 Task: Create a task in Outlook for planning a field trip, including subject, dates, status, priority, and detailed description.
Action: Mouse moved to (6, 148)
Screenshot: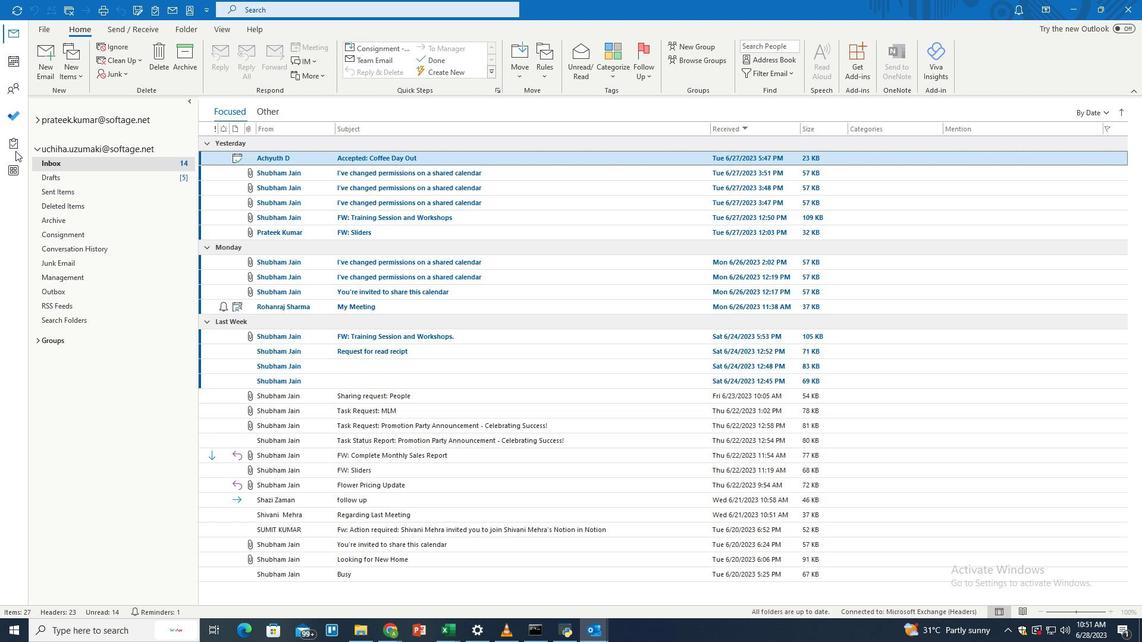 
Action: Mouse pressed left at (6, 148)
Screenshot: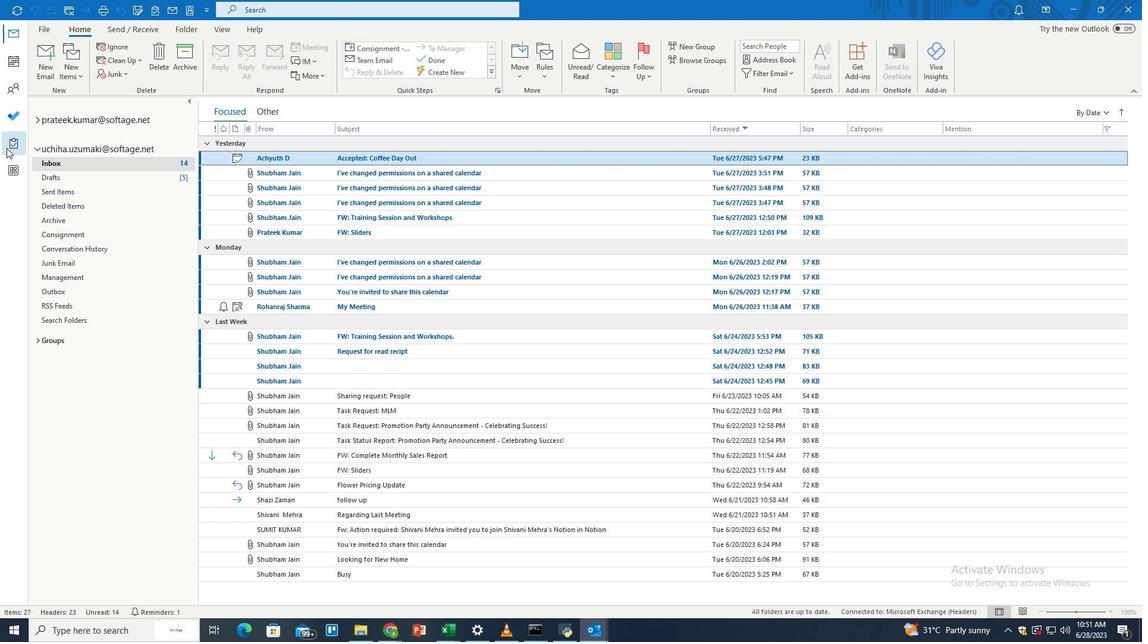 
Action: Mouse moved to (45, 61)
Screenshot: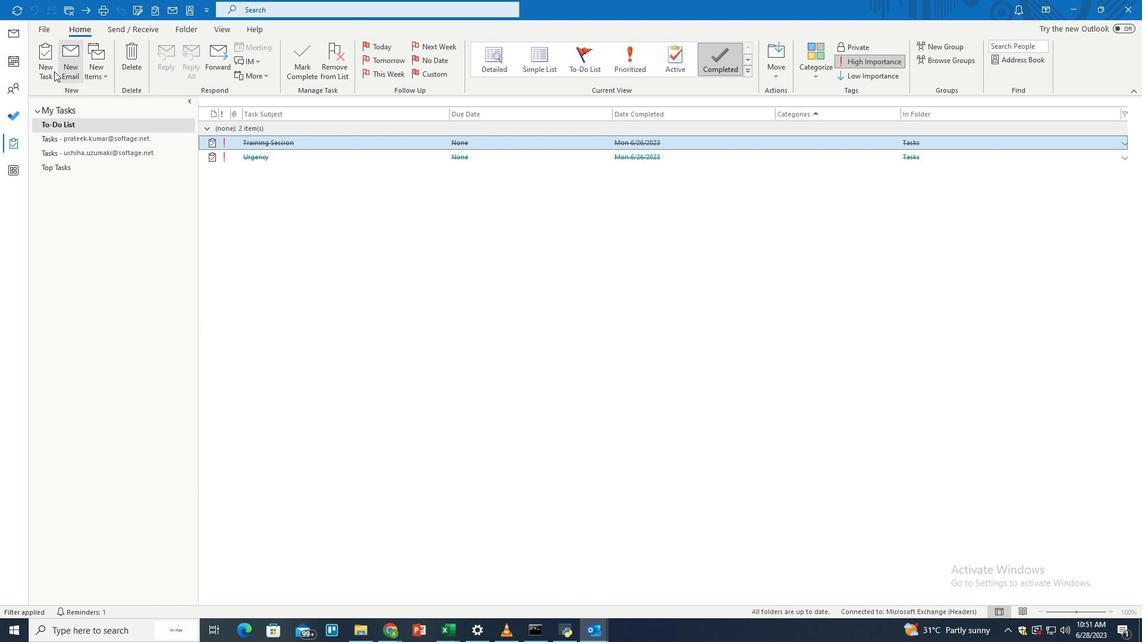 
Action: Mouse pressed left at (45, 61)
Screenshot: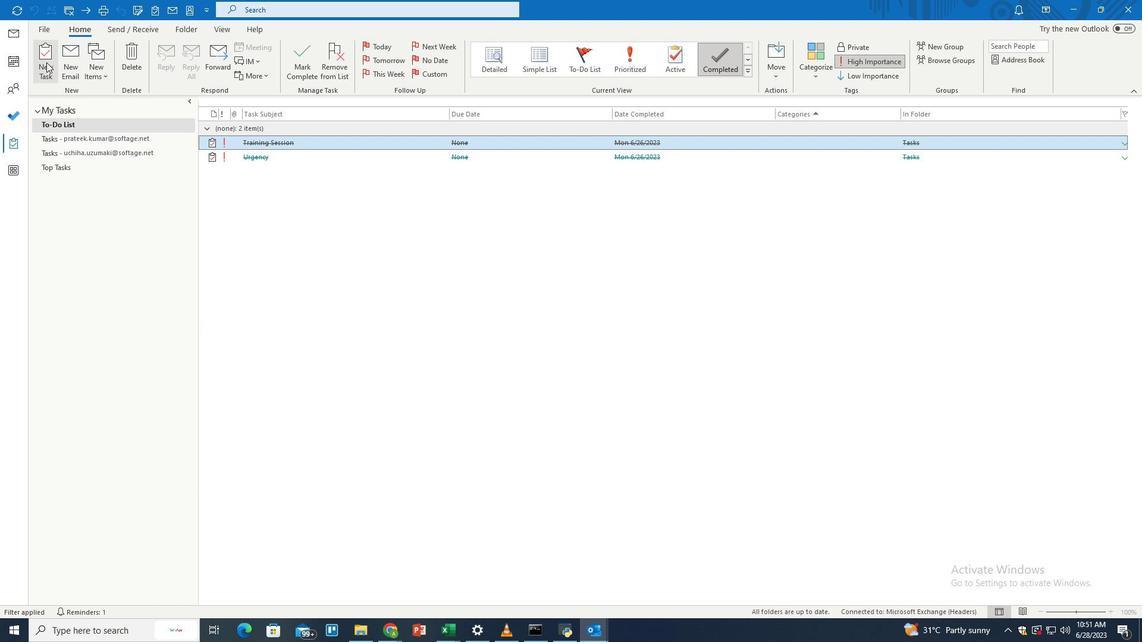 
Action: Mouse moved to (184, 122)
Screenshot: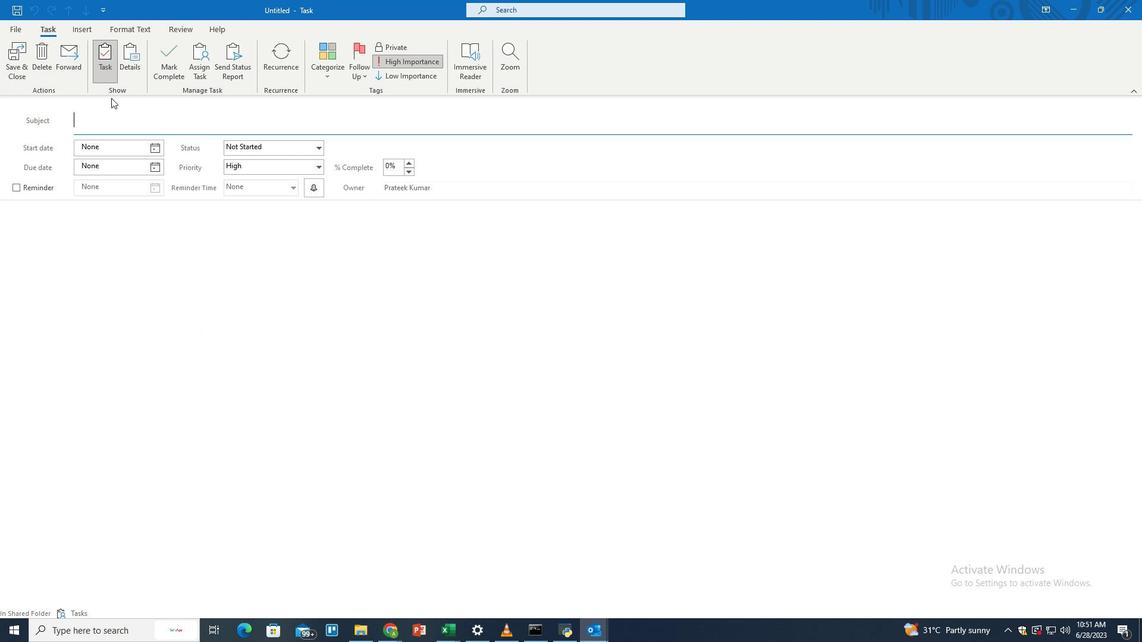 
Action: Mouse pressed left at (184, 122)
Screenshot: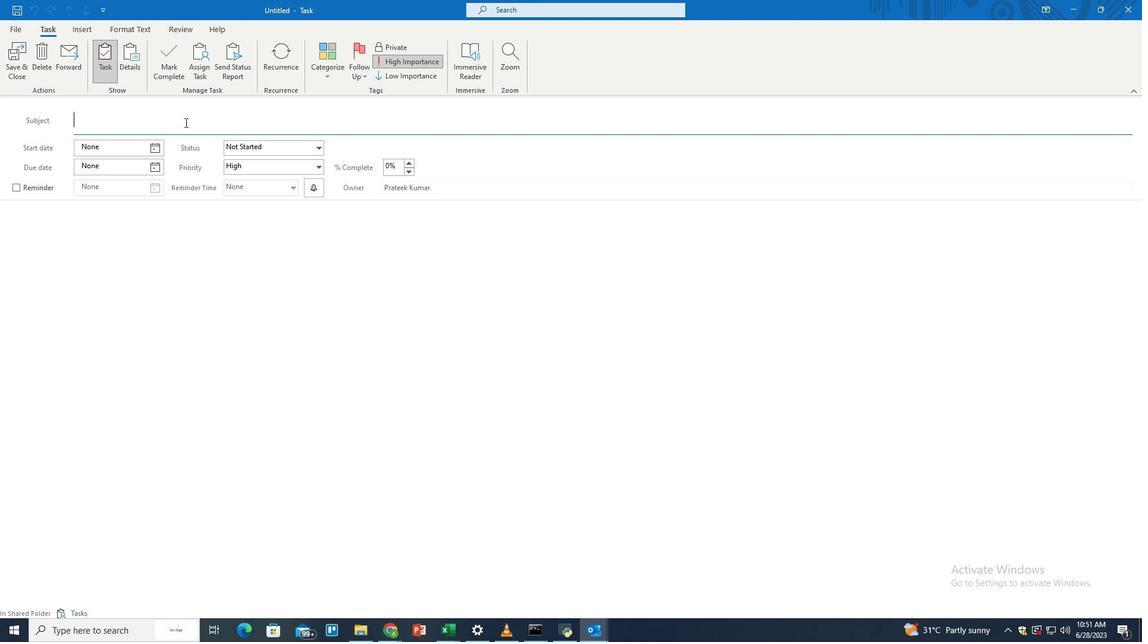 
Action: Key pressed <Key.shift>Field<Key.space><Key.shift>Trip<Key.space><Key.shift>Planning<Key.space><Key.shift>-<Key.space><Key.shift>Discovering
Screenshot: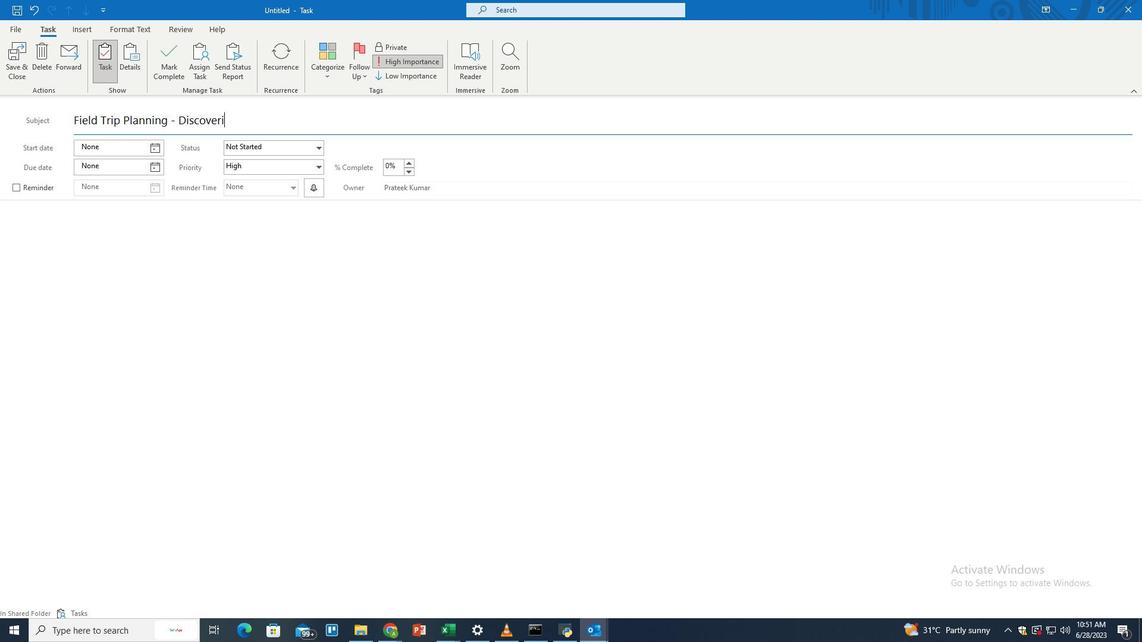 
Action: Mouse moved to (202, 214)
Screenshot: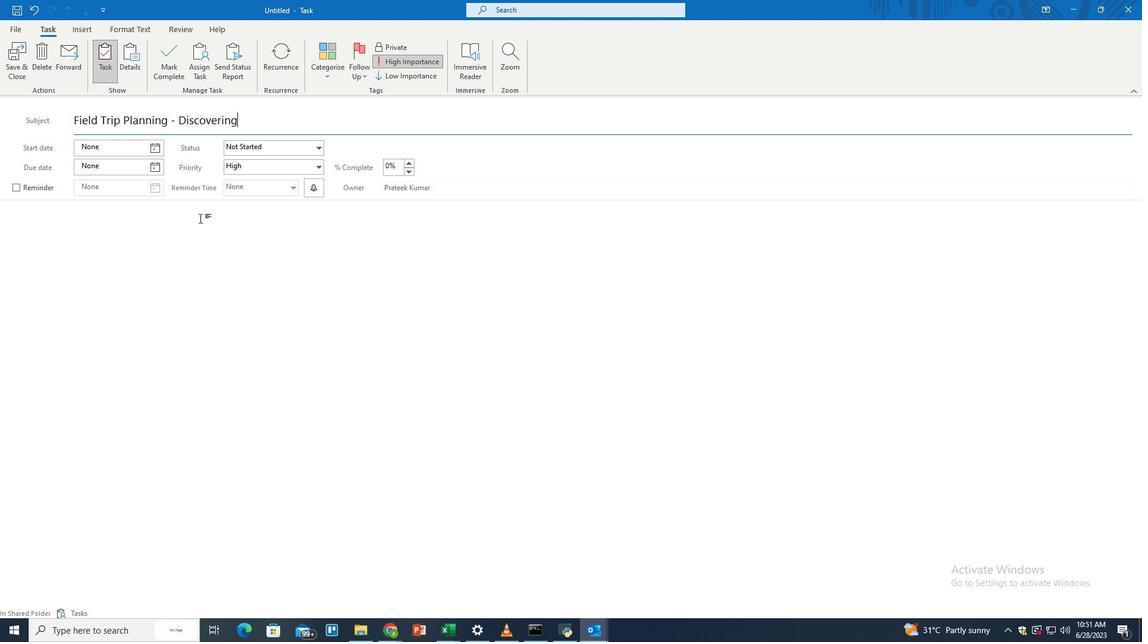 
Action: Key pressed <Key.space><Key.shift>Nature's<Key.space><Key.shift>Marvels
Screenshot: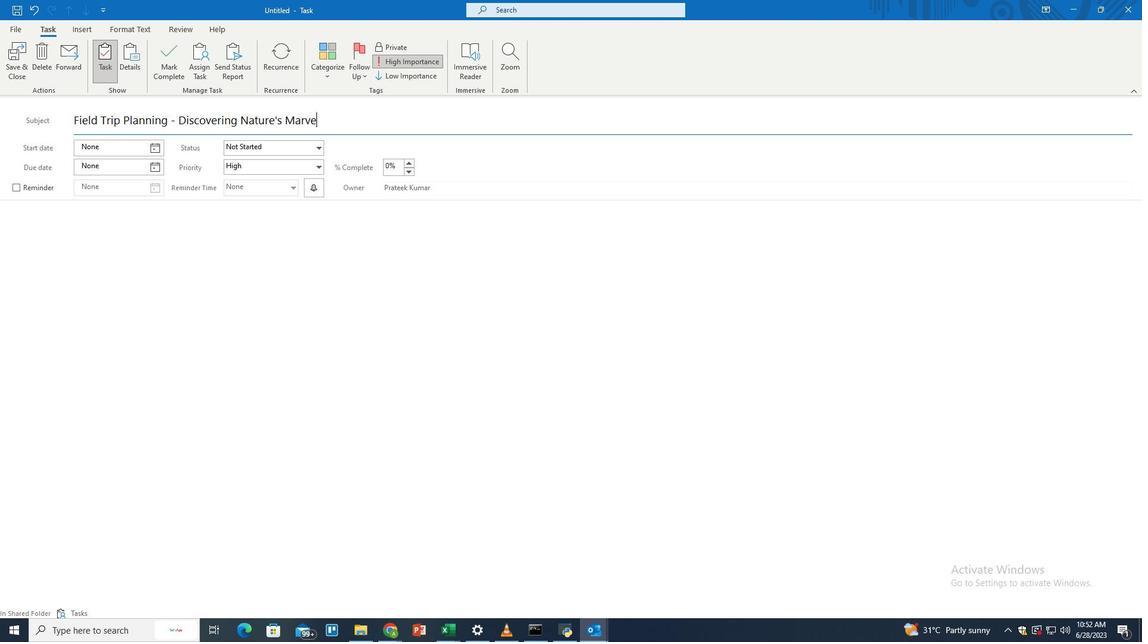
Action: Mouse moved to (242, 251)
Screenshot: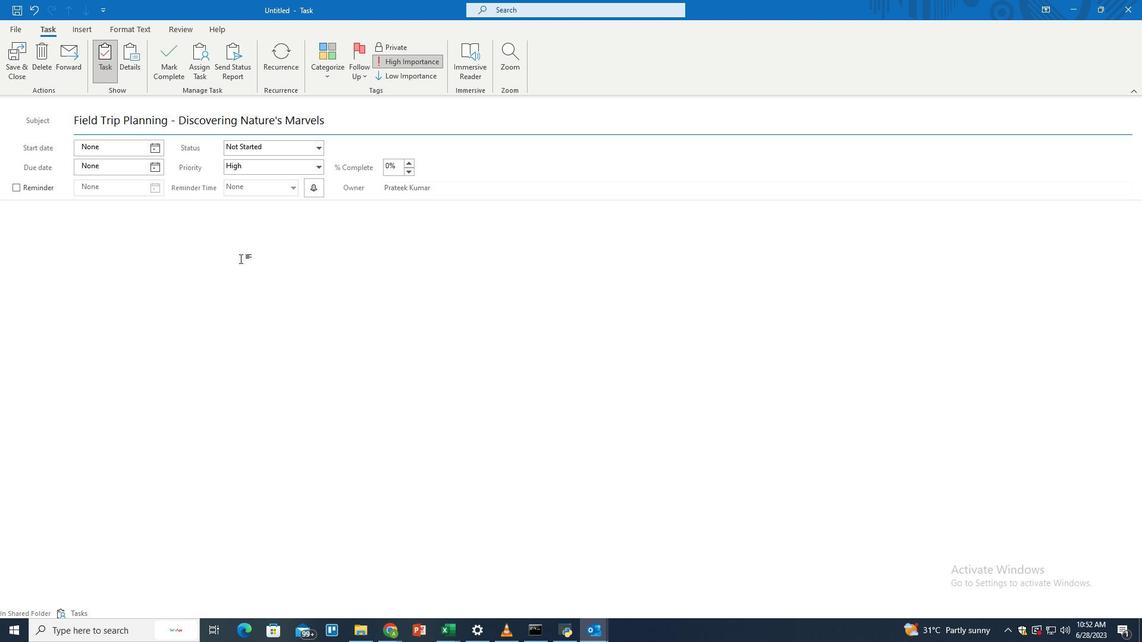 
Action: Mouse pressed left at (242, 251)
Screenshot: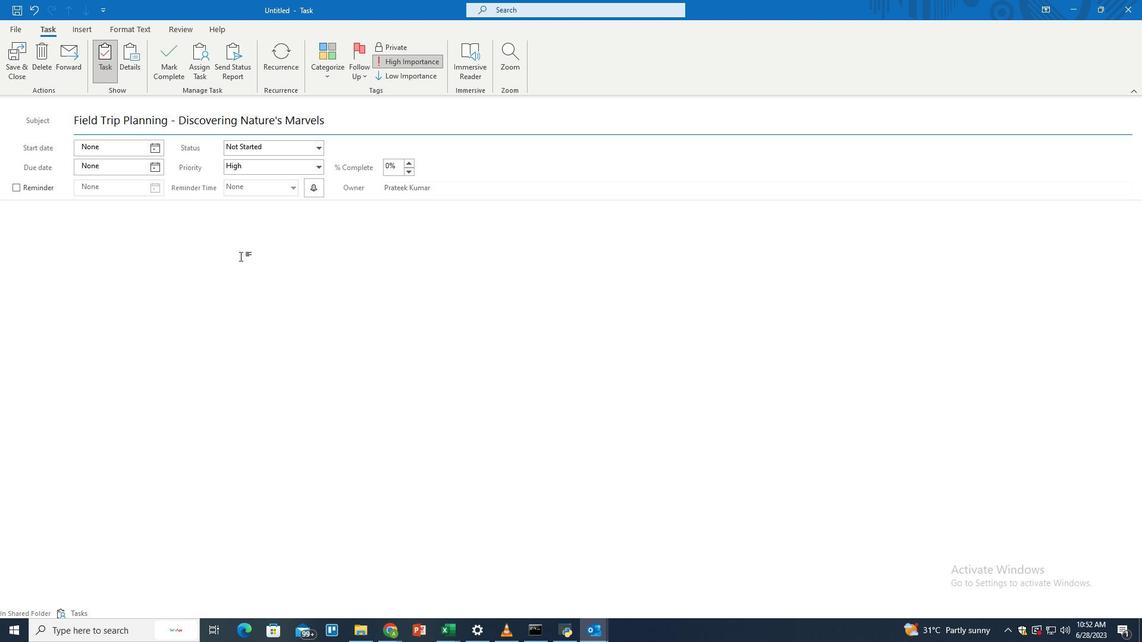 
Action: Key pressed <Key.shift>Plan<Key.space>a<Key.space>field<Key.space>trip<Key.space>to<Key.space>a<Key.space>local<Key.space>nature<Key.space>reserve<Key.space>for<Key.space>sh<Key.backspace>chool<Key.space>kids.<Key.space><Key.shift>Coorina<Key.backspace><Key.backspace><Key.backspace>dinate<Key.space>transportation,<Key.space>obtain<Key.space>ve<Key.backspace><Key.backspace>necessary<Key.space>permissions,<Key.space>and<Key.space>engage<Key.space>a<Key.space>knowledgeable<Key.space>gr<Key.backspace>uide.<Key.space><Key.shift>Provide<Key.space>an<Key.space>opportunity<Key.space>for<Key.space>students<Key.space>to<Key.space>observe<Key.space>and<Key.space>learn<Key.space>about<Key.space>the<Key.space>environmetn<Key.backspace><Key.backspace>nt,<Key.space>for<Key.backspace>stering<Key.space>guide.<Key.space><Key.shift>Provide<Key.space>an<Key.space>opportunity<Key.space>for<Key.space>students<Key.space>to<Key.space>observe<Key.space>and<Key.space>learn<Key.space>about<Key.space>the<Key.space>environment,<Key.space>fostering<Key.space>s<Key.backspace>appreciation<Key.space>for<Key.space>nature
Screenshot: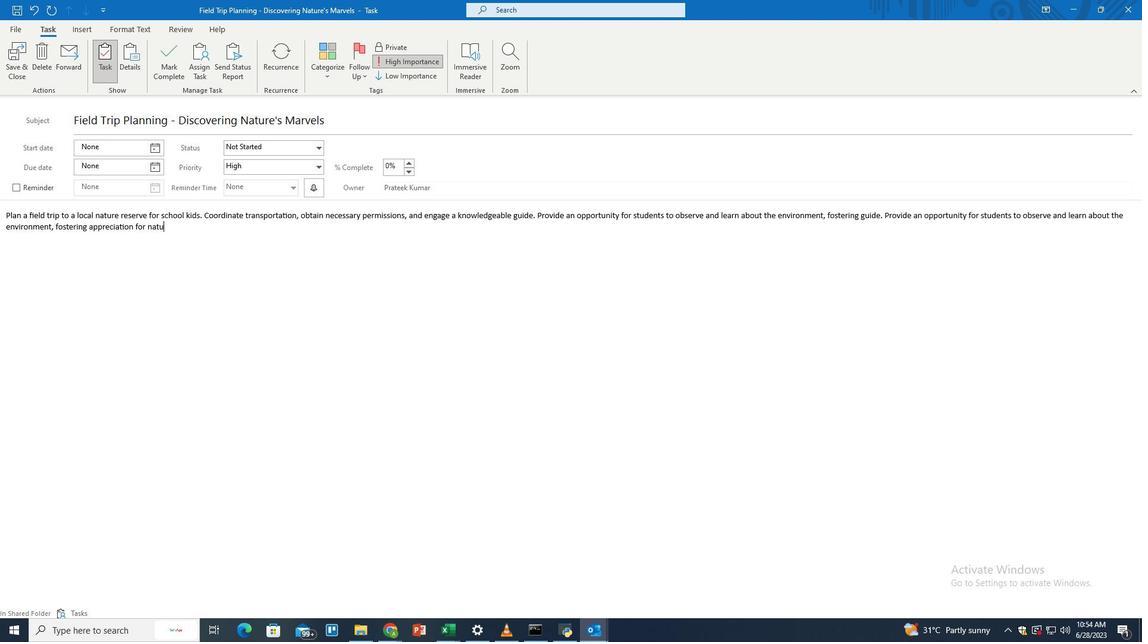 
Action: Mouse moved to (390, 249)
Screenshot: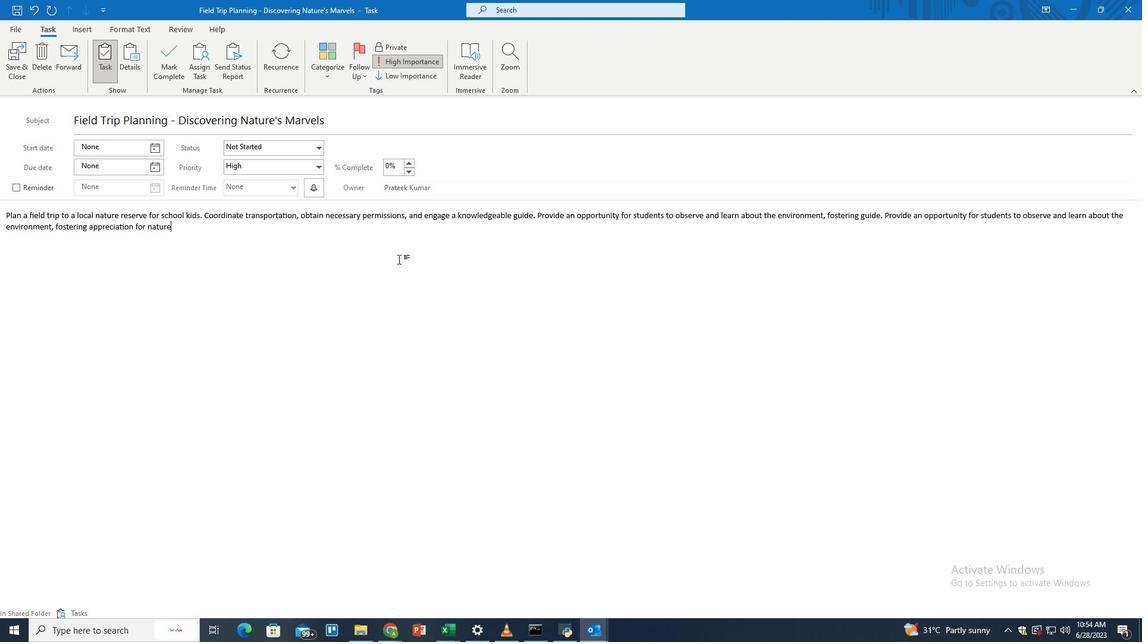 
Action: Mouse pressed left at (390, 249)
Screenshot: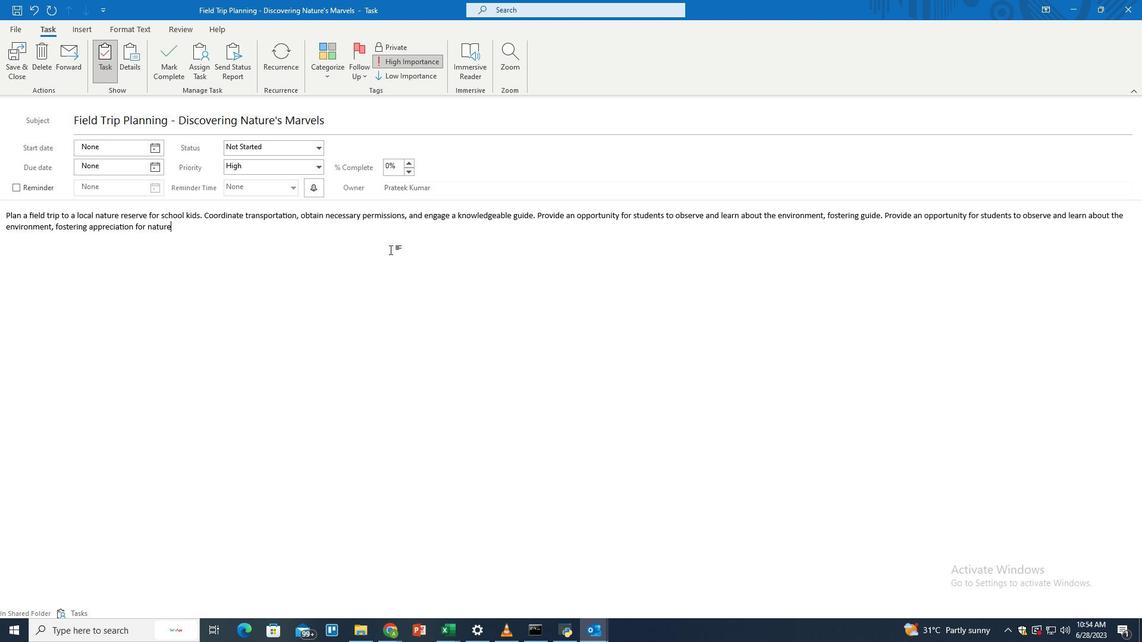 
Action: Mouse moved to (155, 147)
Screenshot: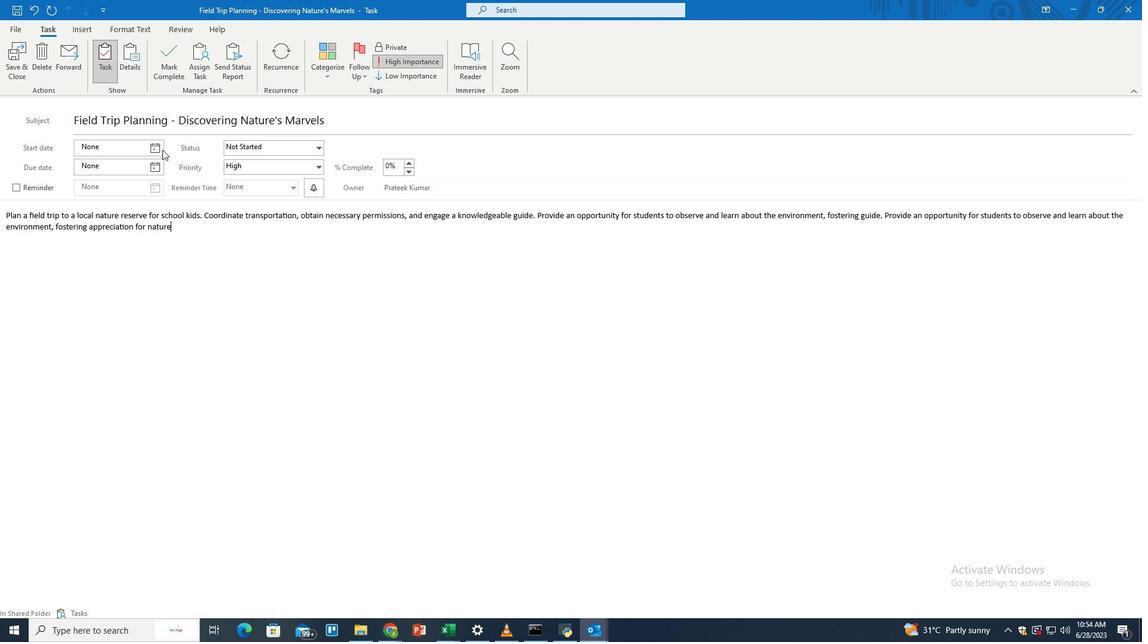 
Action: Mouse pressed left at (155, 147)
Screenshot: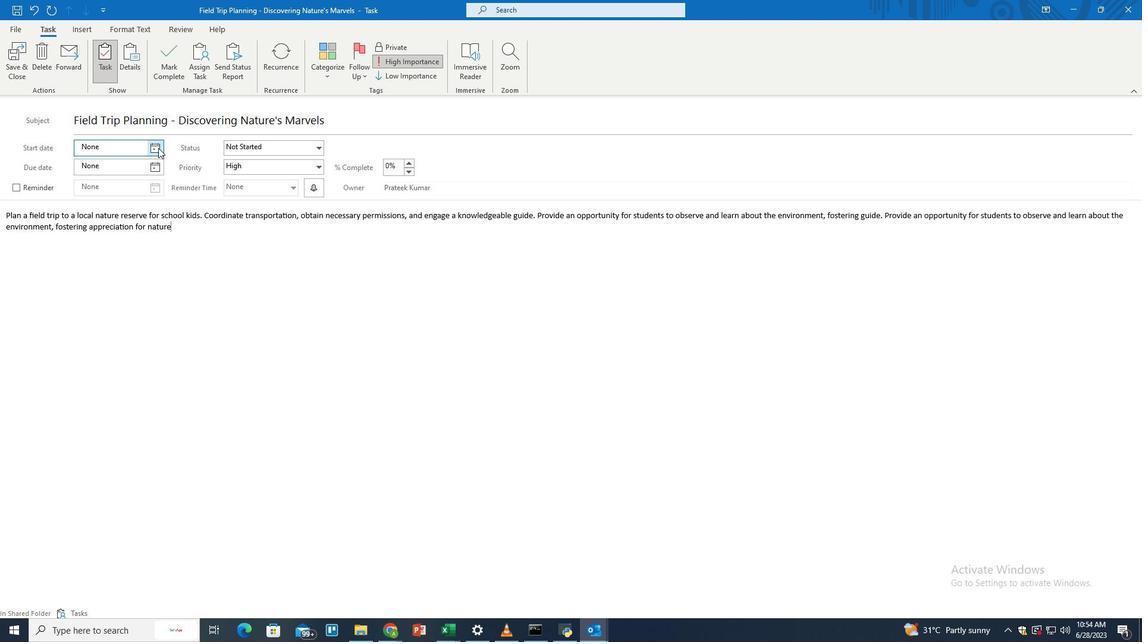 
Action: Mouse moved to (79, 280)
Screenshot: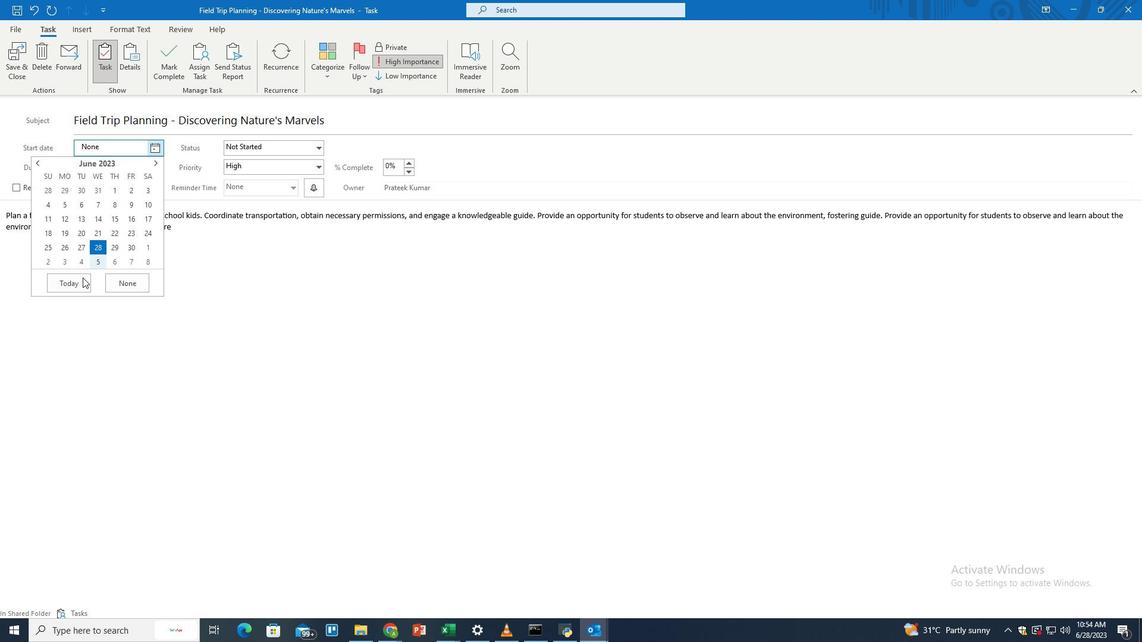 
Action: Mouse pressed left at (79, 280)
Screenshot: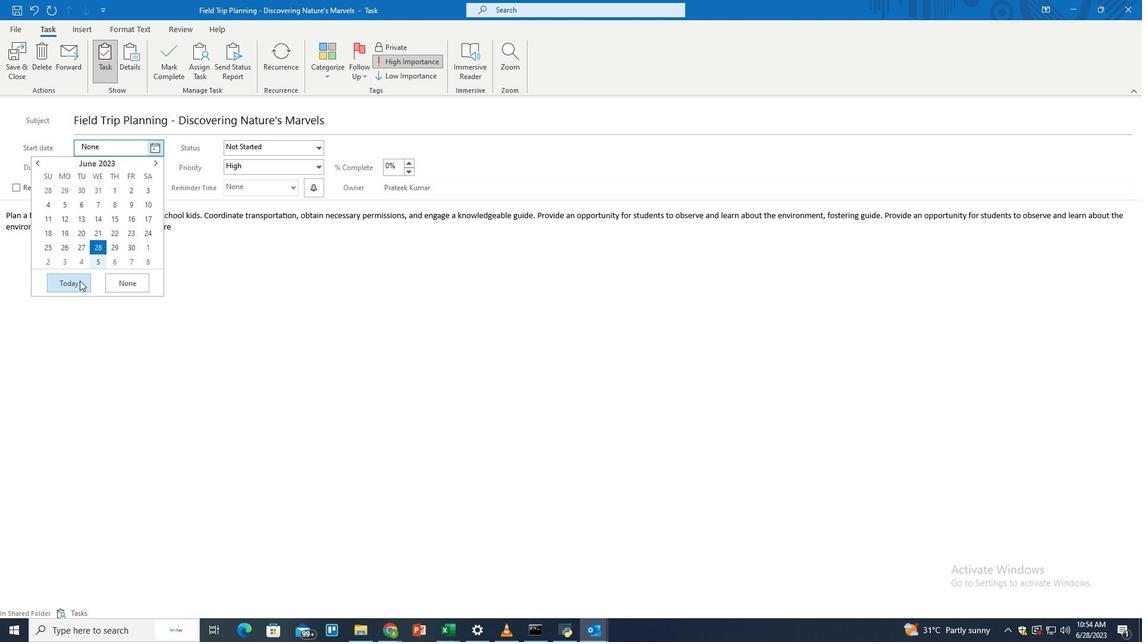 
Action: Mouse moved to (154, 177)
Screenshot: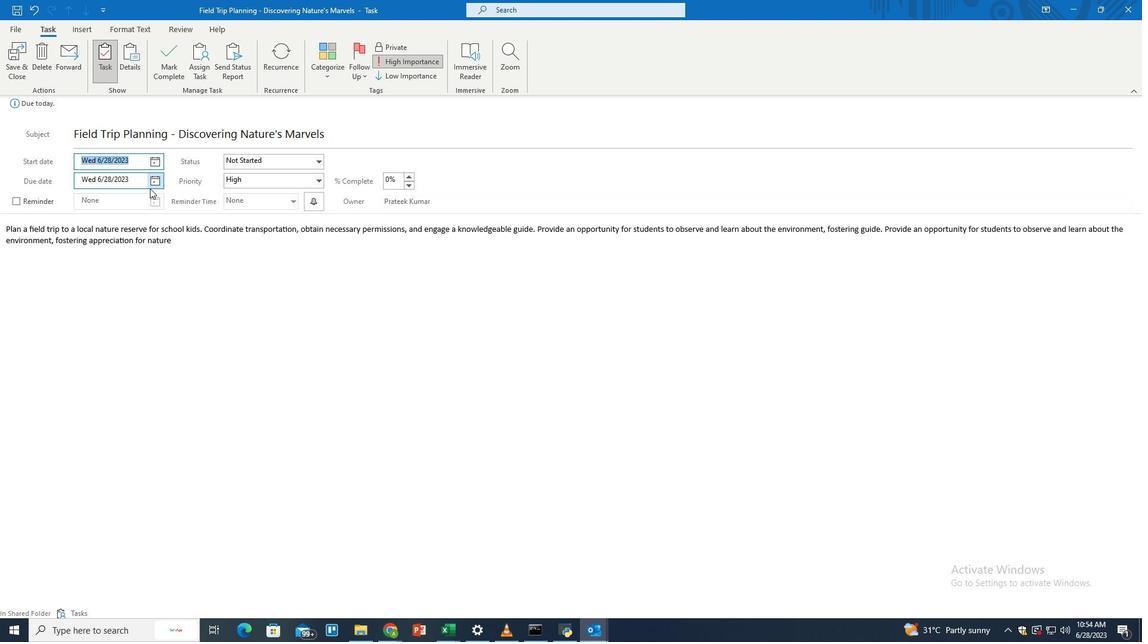 
Action: Mouse pressed left at (154, 177)
Screenshot: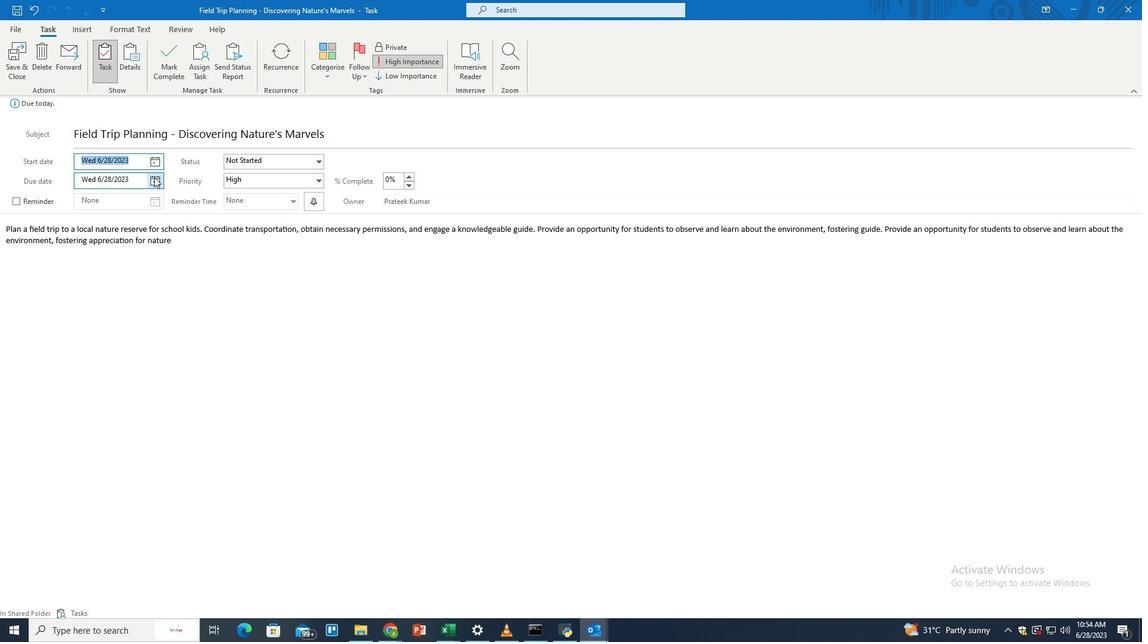
Action: Mouse moved to (154, 197)
Screenshot: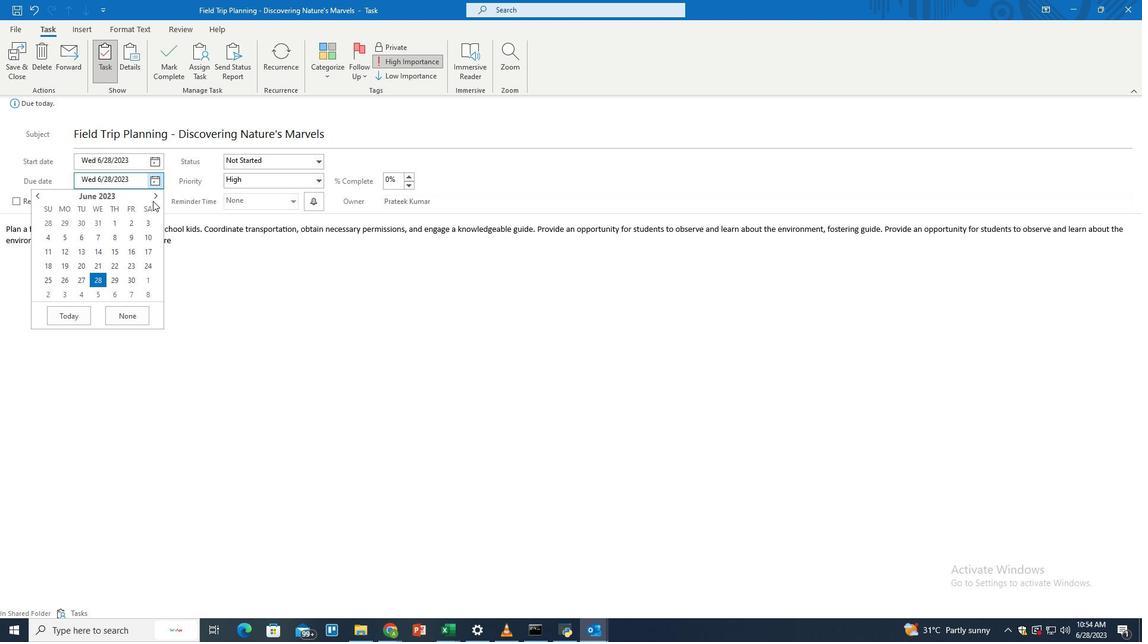 
Action: Mouse pressed left at (154, 197)
Screenshot: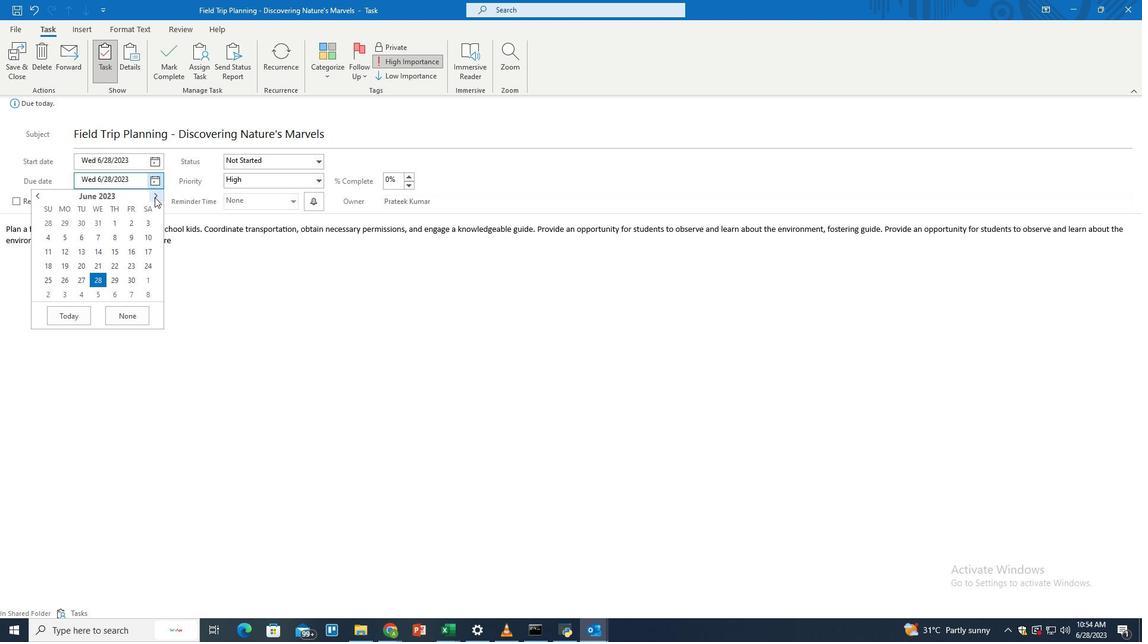 
Action: Mouse moved to (135, 278)
Screenshot: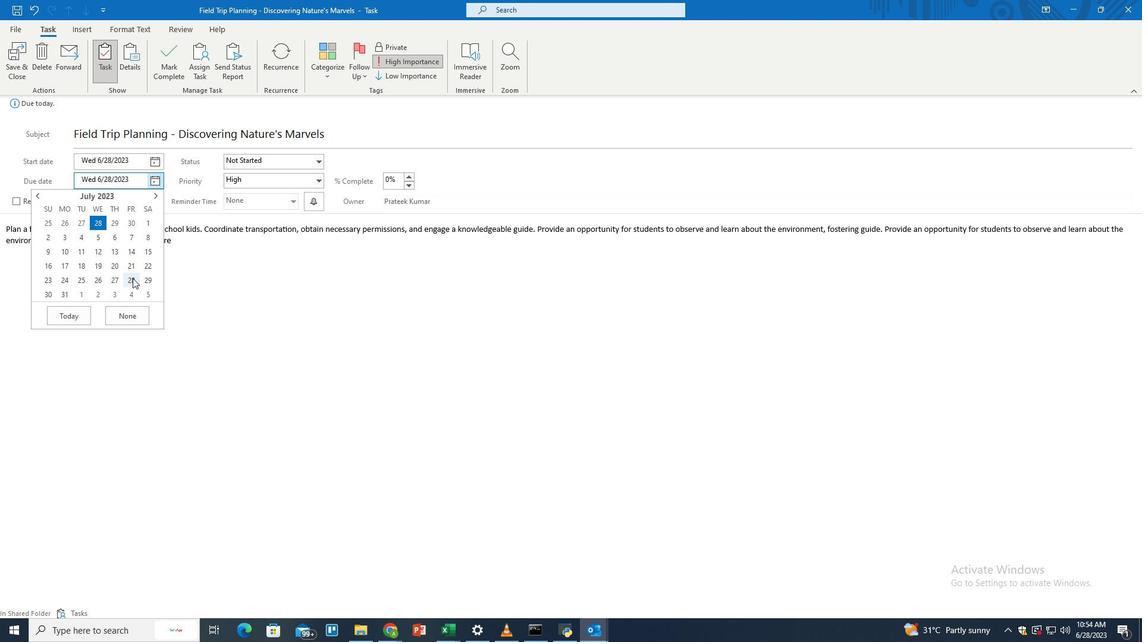 
Action: Mouse pressed left at (135, 278)
Screenshot: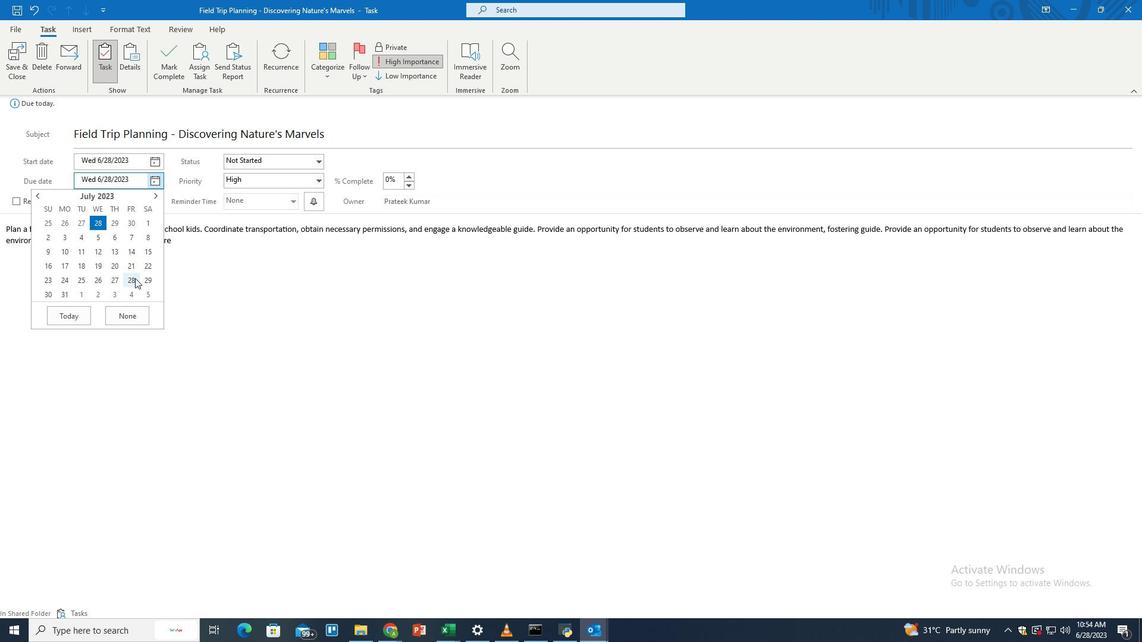 
Action: Mouse moved to (321, 164)
Screenshot: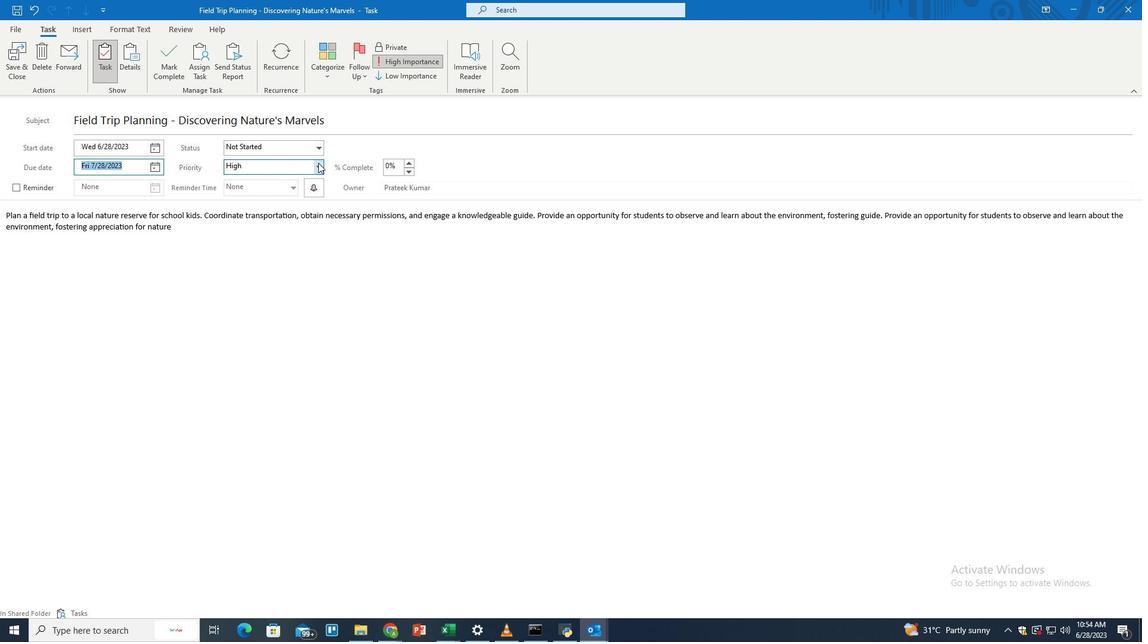 
Action: Mouse pressed left at (321, 164)
Screenshot: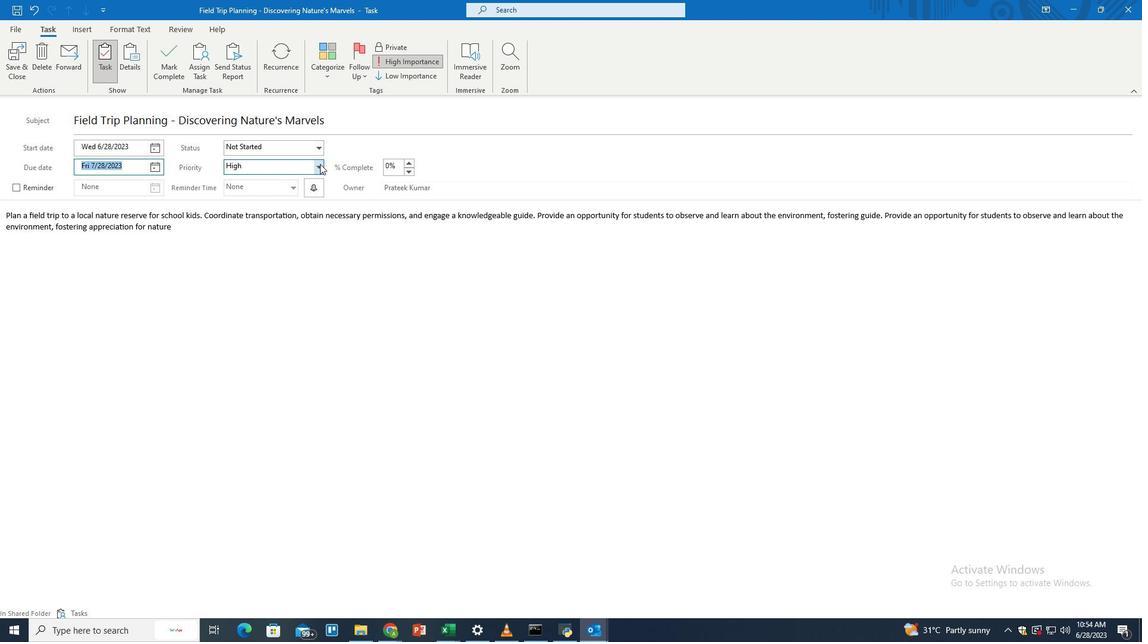 
Action: Mouse moved to (278, 187)
Screenshot: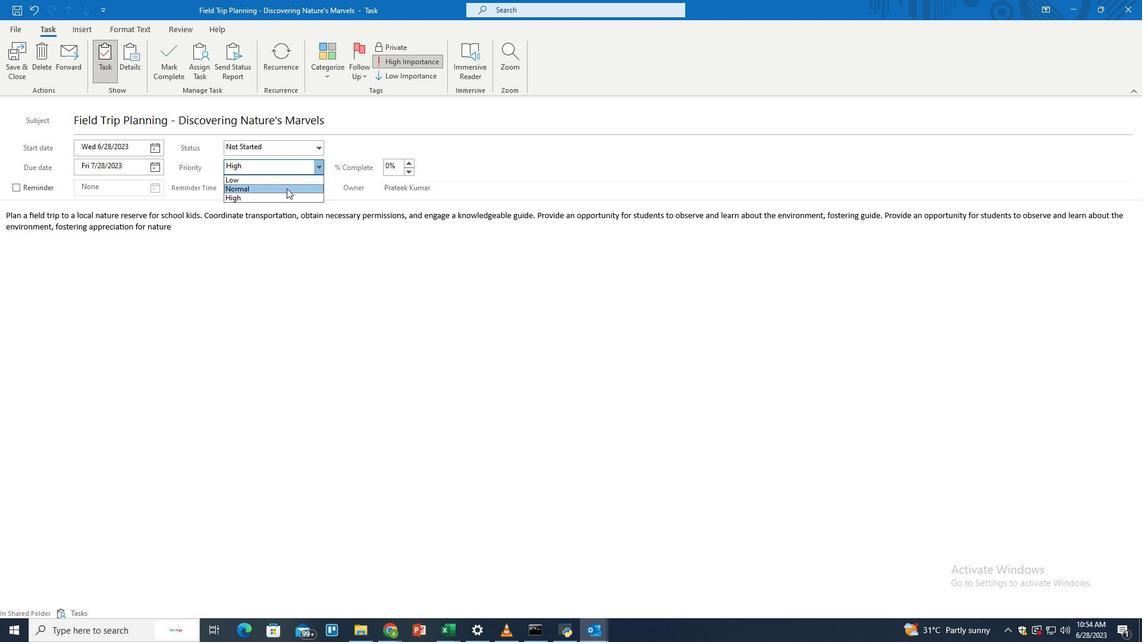 
Action: Mouse pressed left at (278, 187)
Screenshot: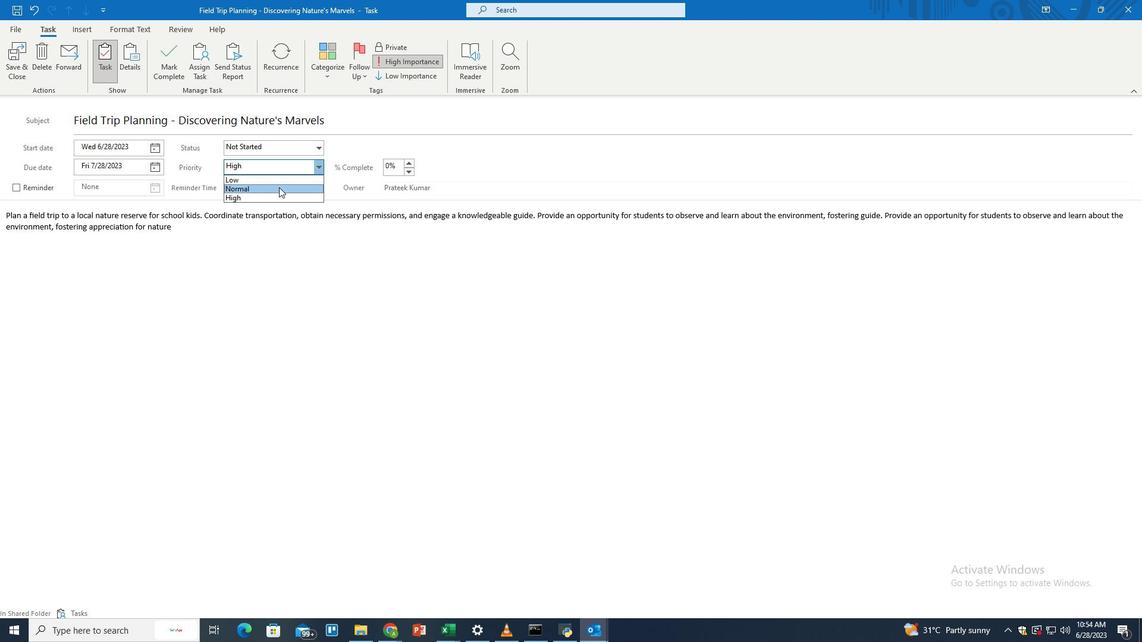 
Action: Mouse moved to (318, 149)
Screenshot: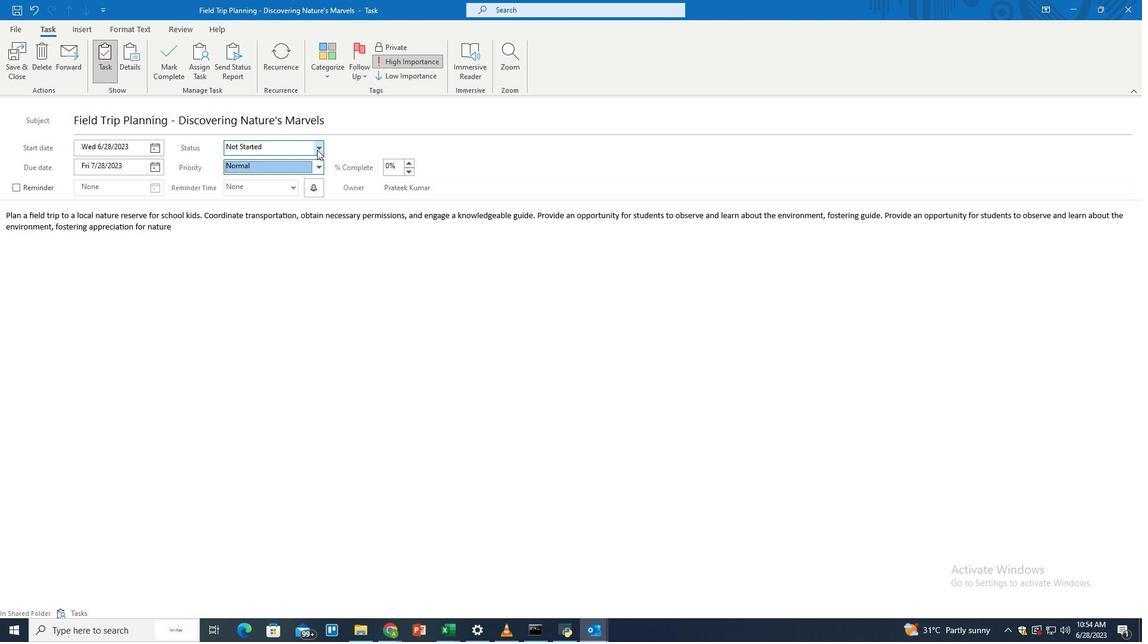 
Action: Mouse pressed left at (318, 149)
Screenshot: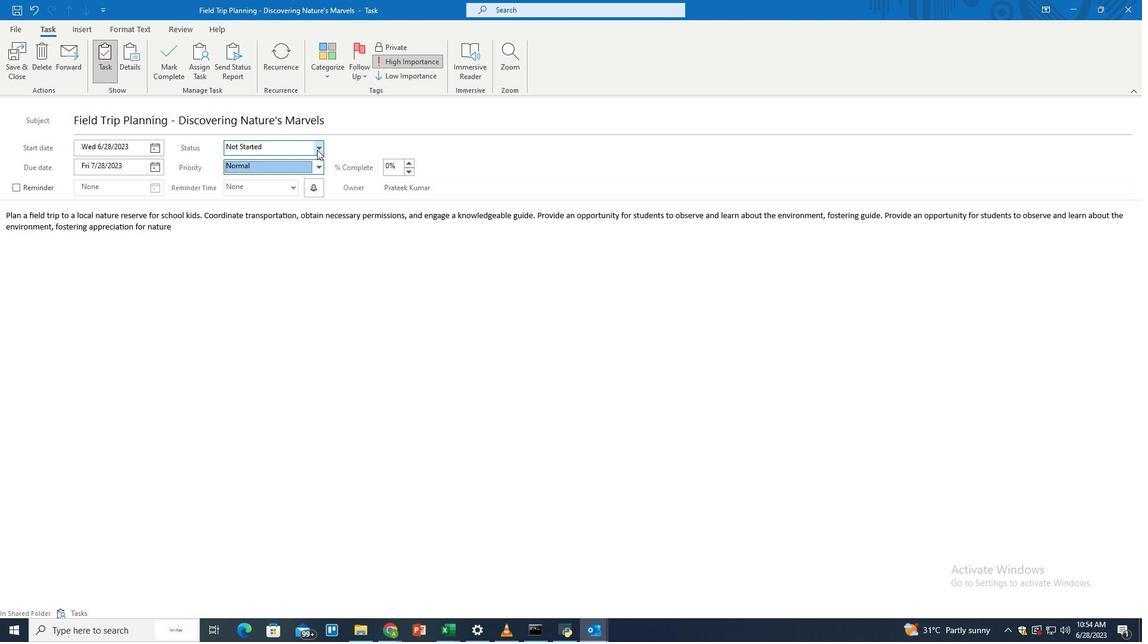 
Action: Mouse moved to (289, 168)
Screenshot: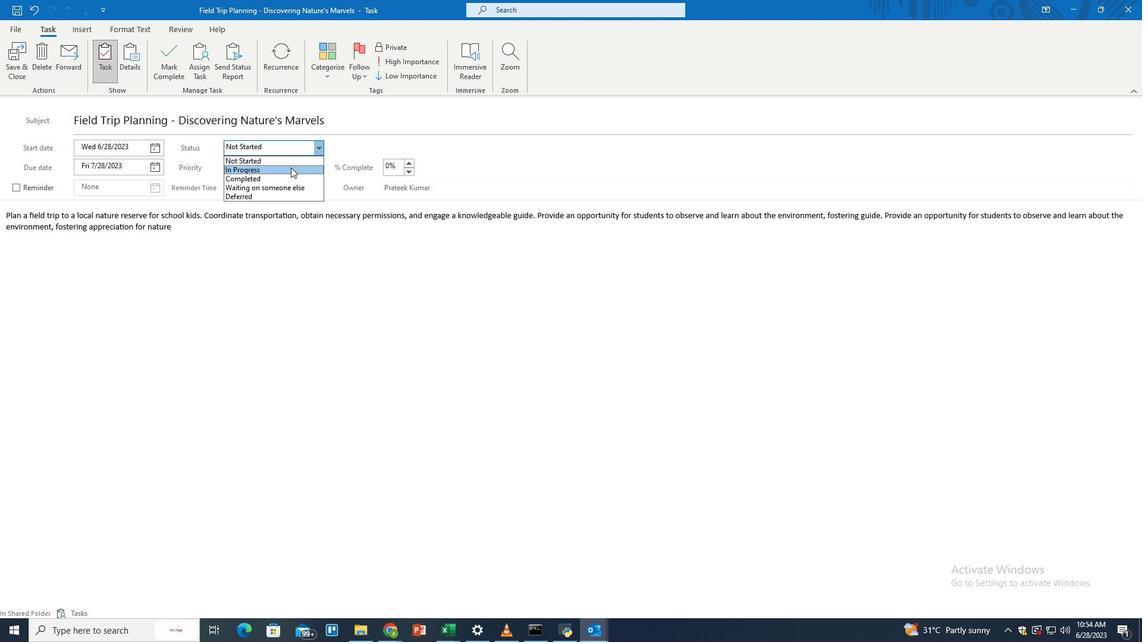 
Action: Mouse pressed left at (289, 168)
Screenshot: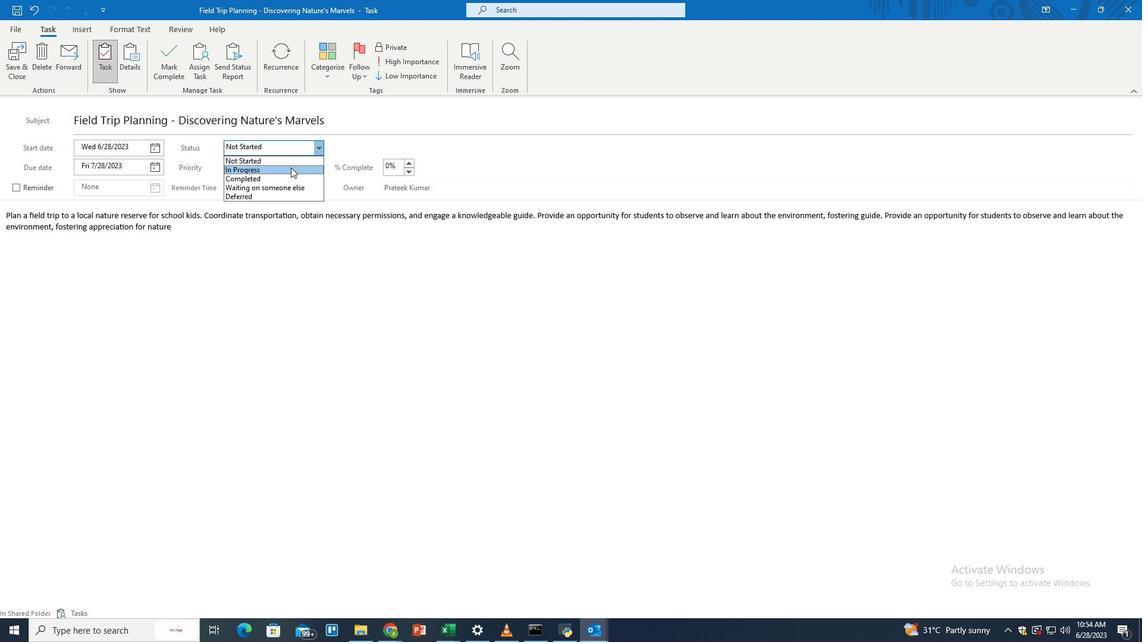 
Action: Mouse moved to (322, 236)
Screenshot: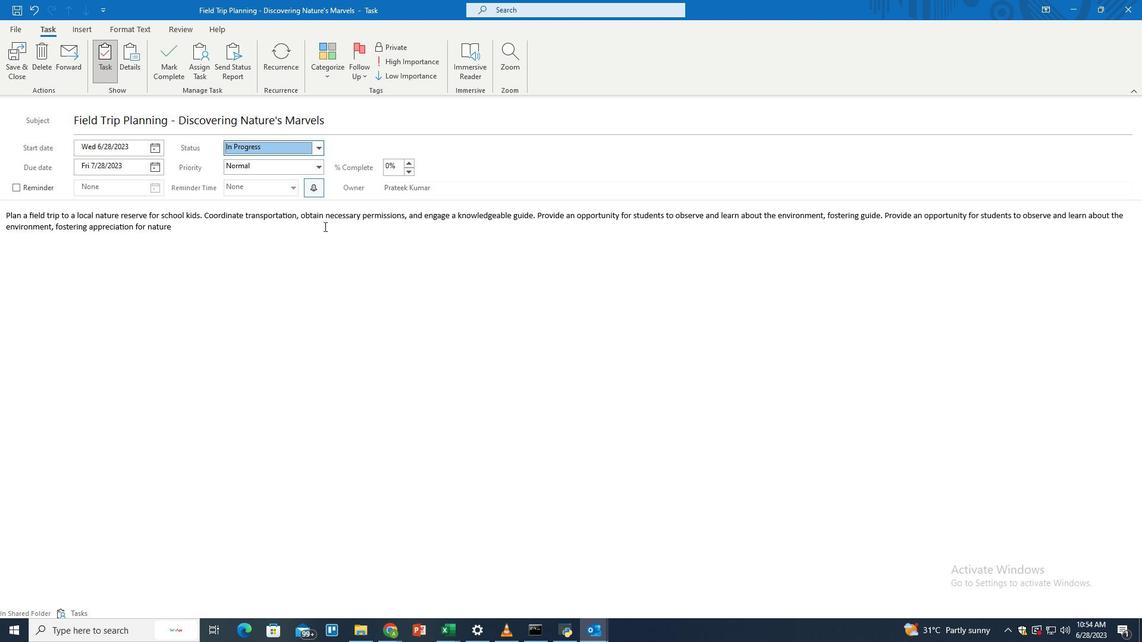 
Action: Mouse pressed left at (322, 236)
Screenshot: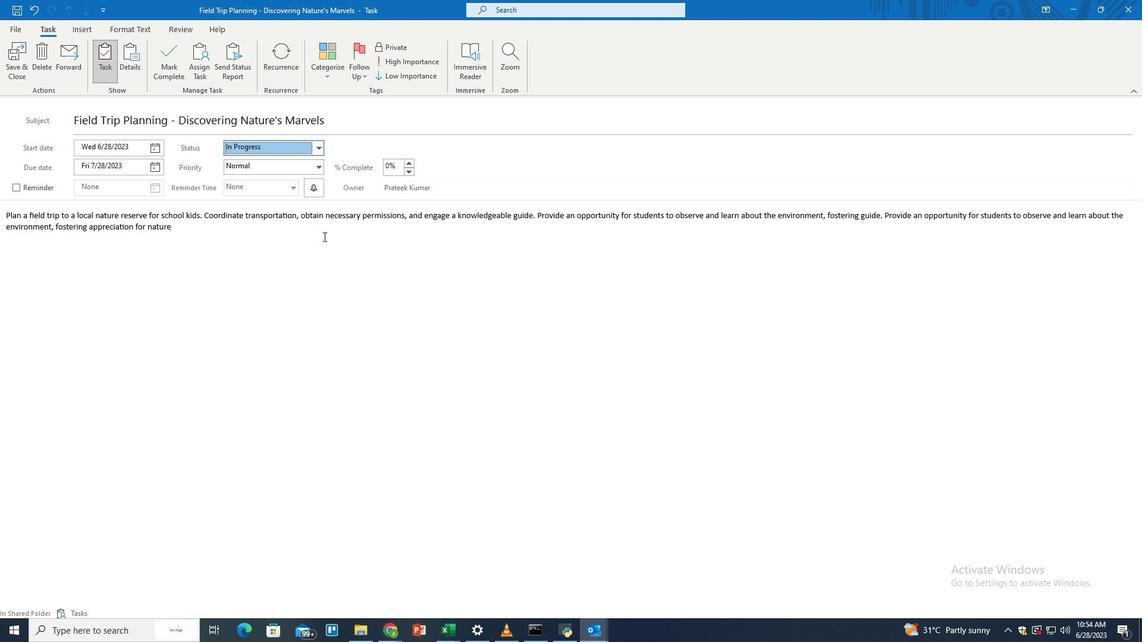 
Action: Mouse moved to (11, 54)
Screenshot: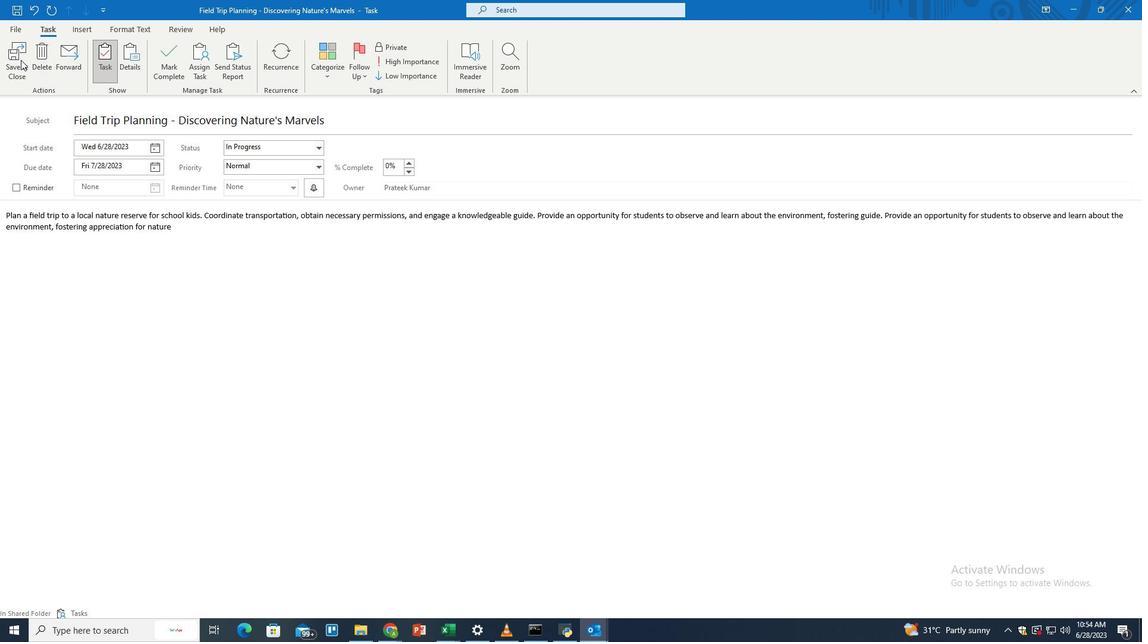 
Action: Mouse pressed left at (11, 54)
Screenshot: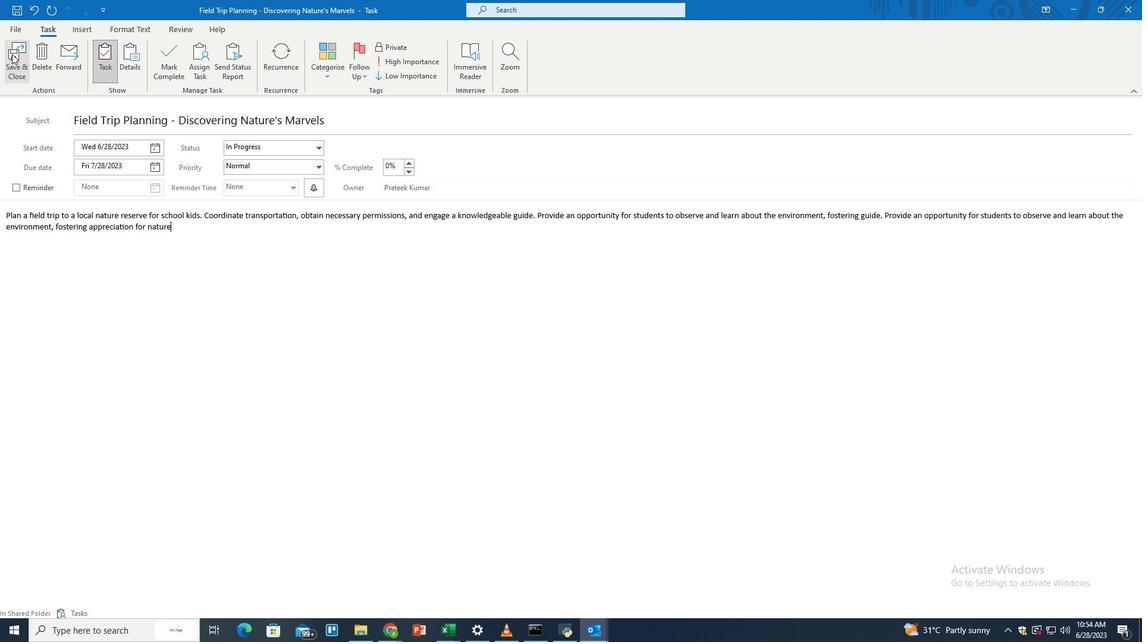 
Action: Mouse moved to (371, 322)
Screenshot: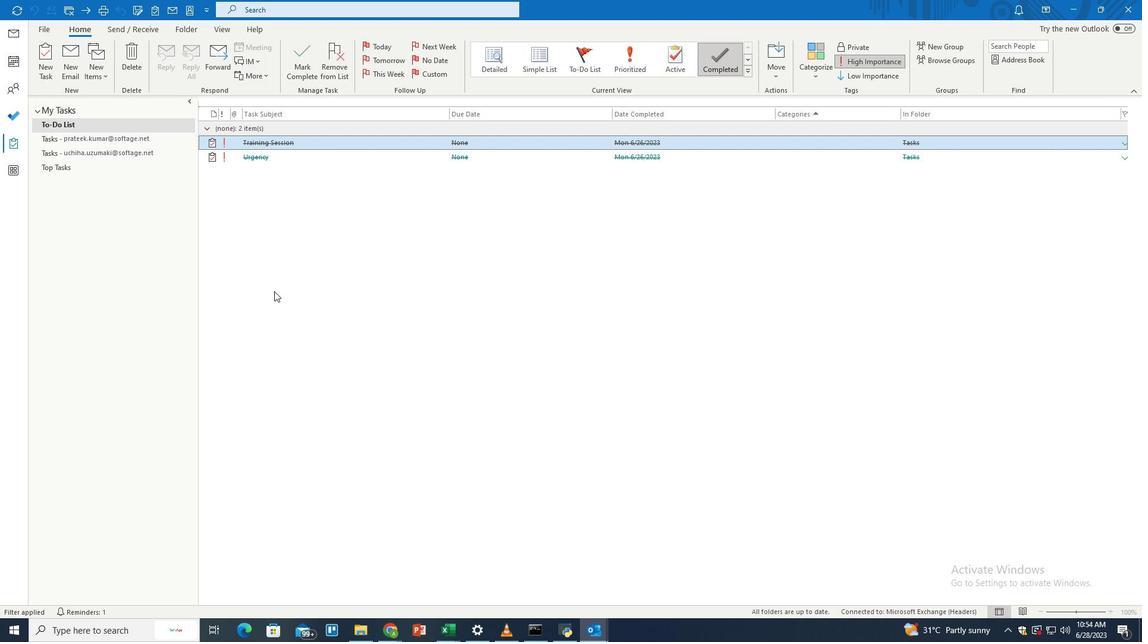 
